 Task: Plan a time for the stakeholder feedback session.
Action: Mouse pressed left at (633, 272)
Screenshot: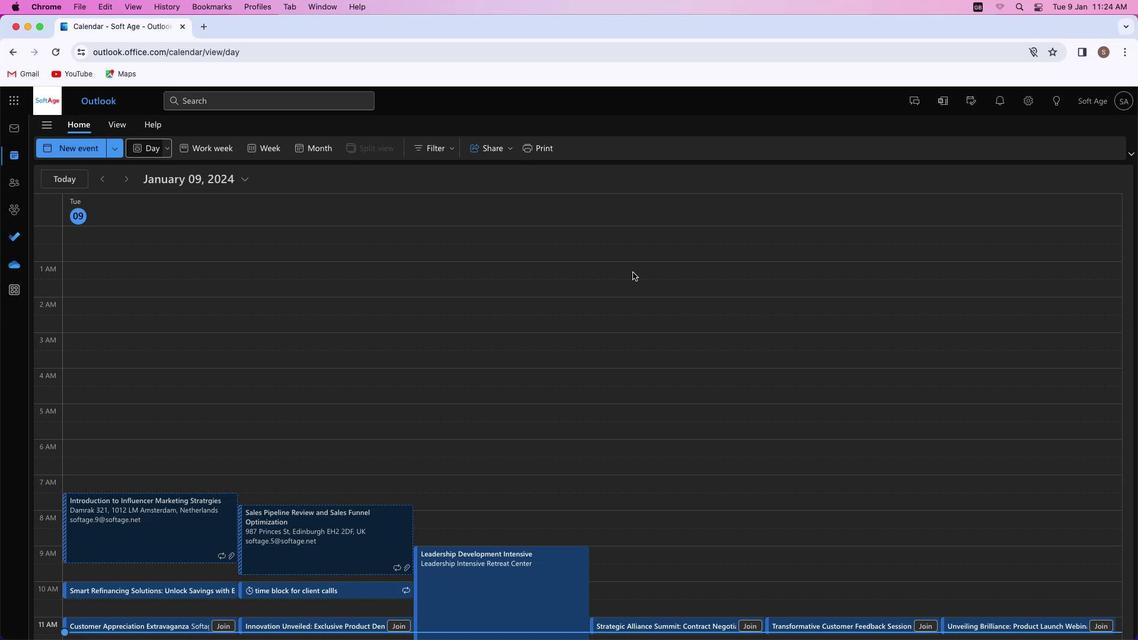 
Action: Mouse moved to (86, 151)
Screenshot: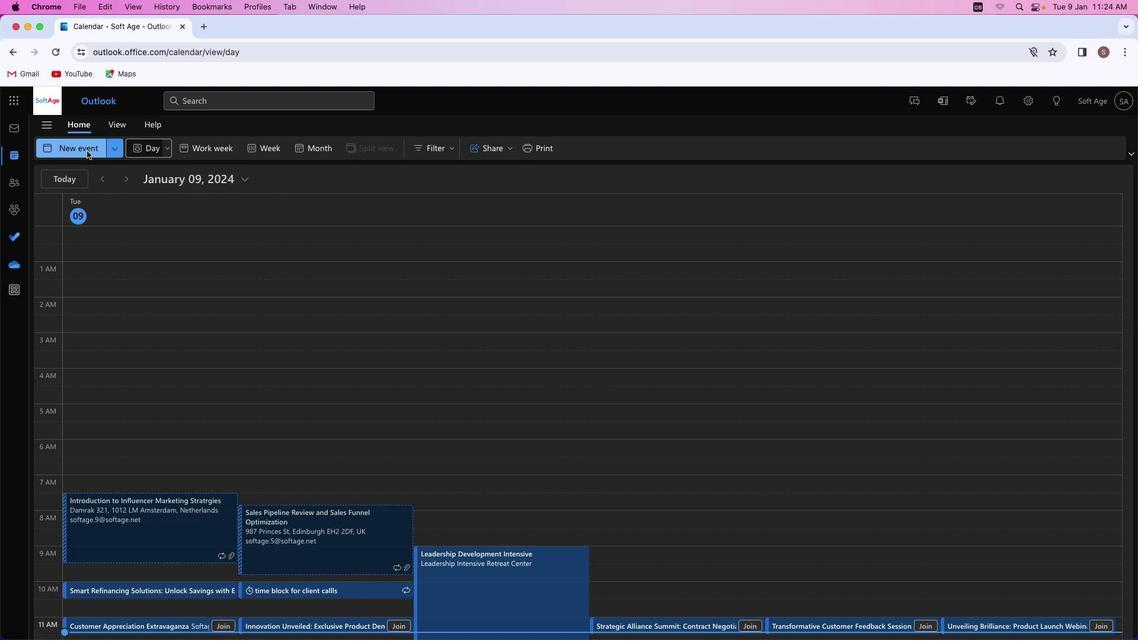 
Action: Mouse pressed left at (86, 151)
Screenshot: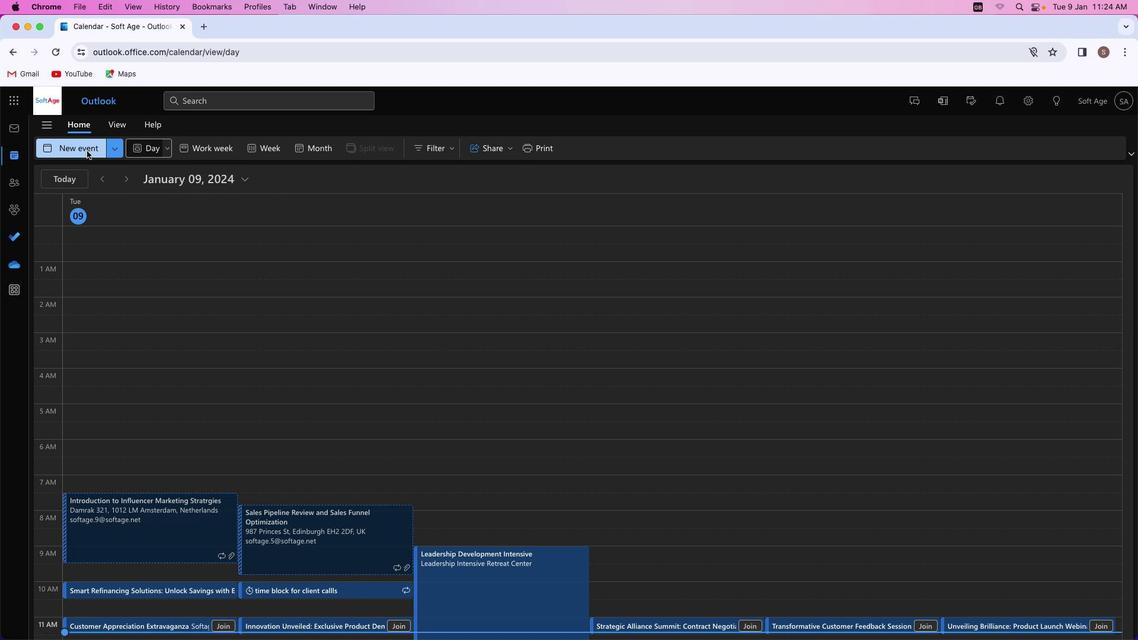 
Action: Mouse moved to (300, 228)
Screenshot: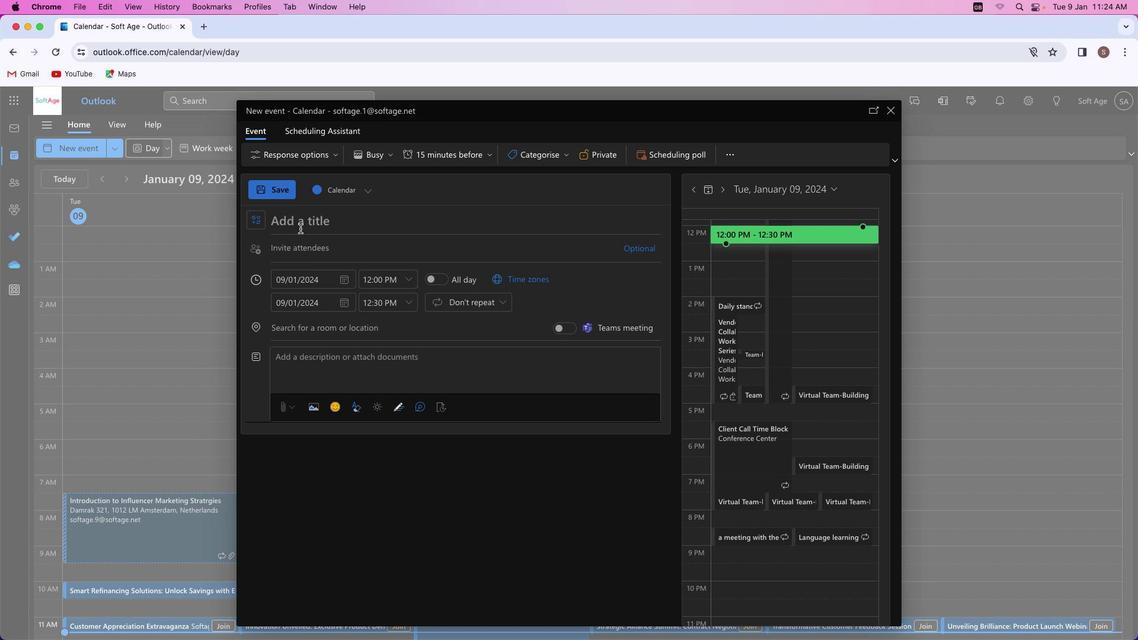 
Action: Mouse pressed left at (300, 228)
Screenshot: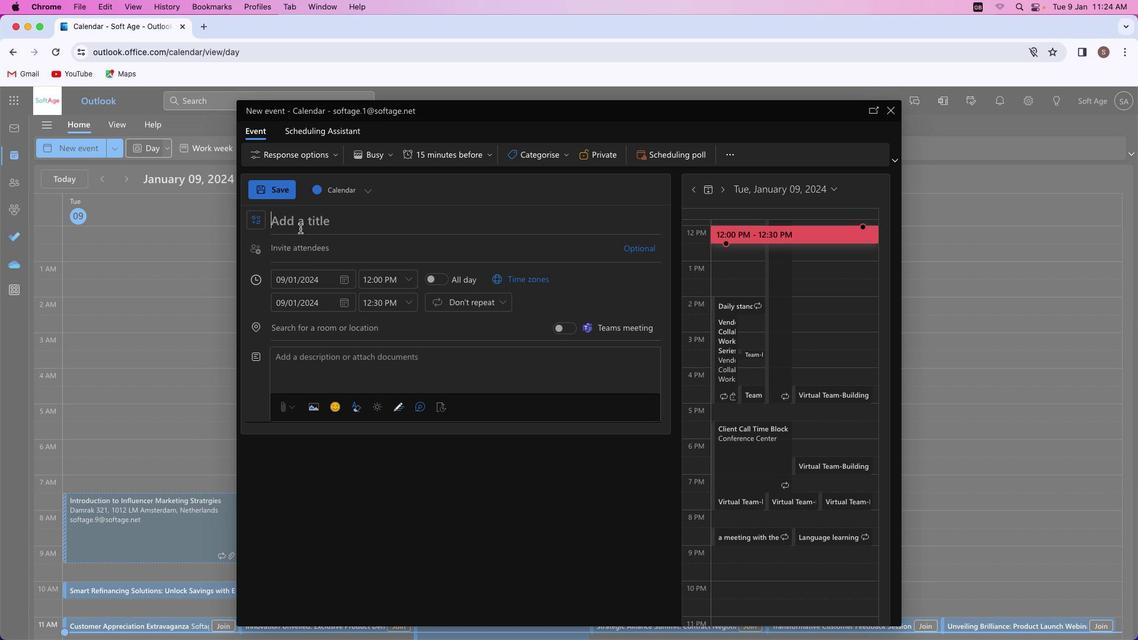 
Action: Key pressed Key.shift'S''t''a''k''e''h''o''l''d''e''r'Key.spaceKey.shift_r'I''n''s''i''g''h''t'Key.spaceKey.shift'F''o''r''u''m'
Screenshot: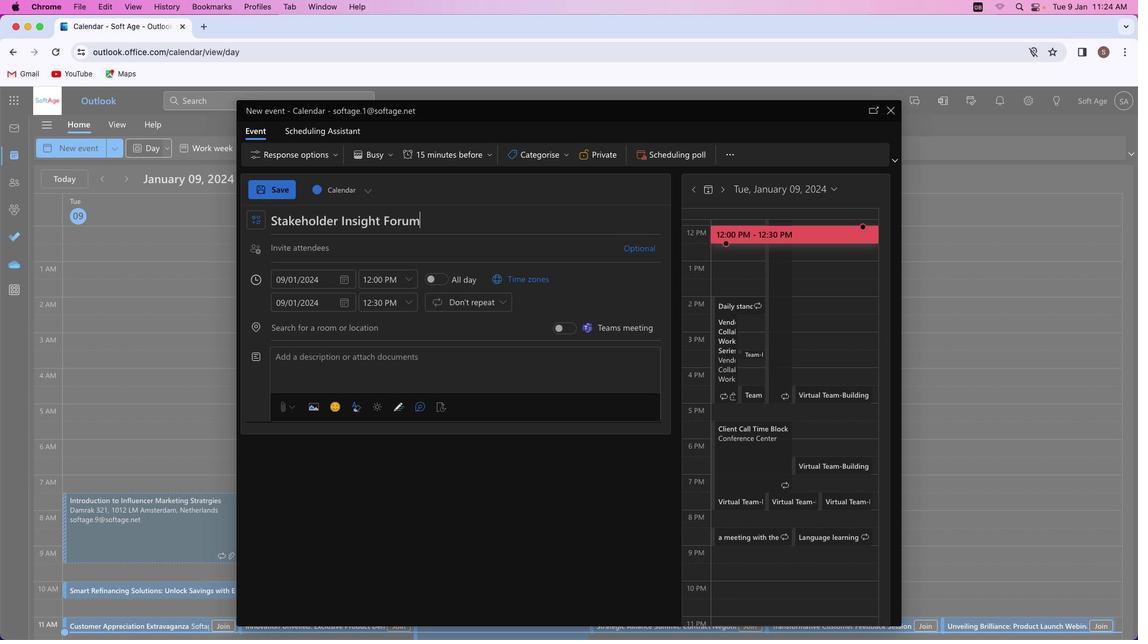
Action: Mouse moved to (327, 355)
Screenshot: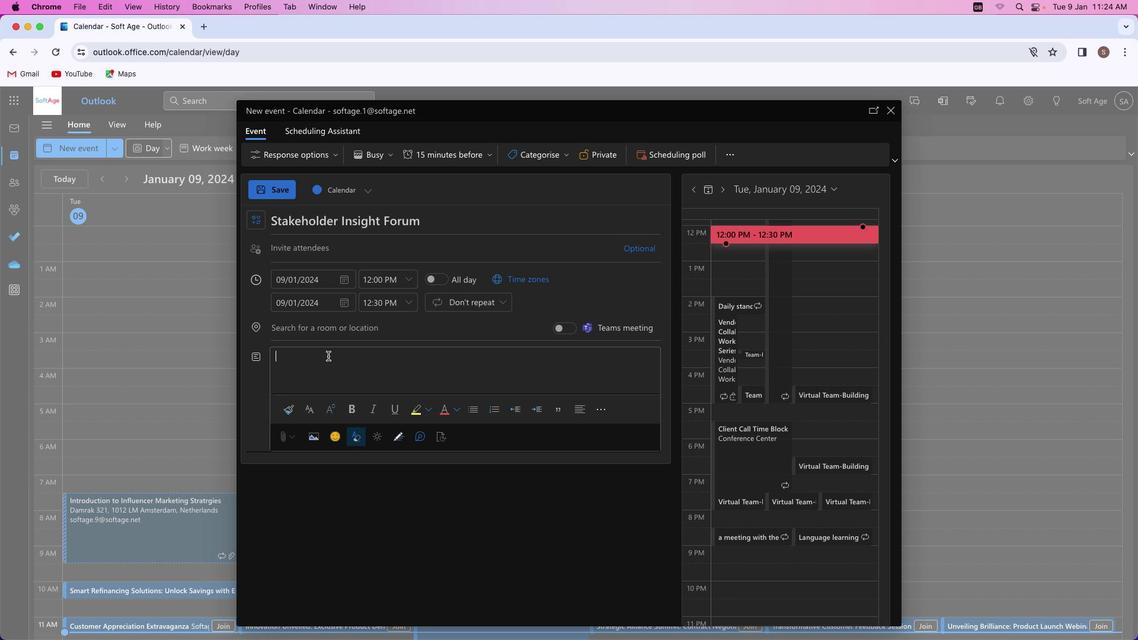 
Action: Mouse pressed left at (327, 355)
Screenshot: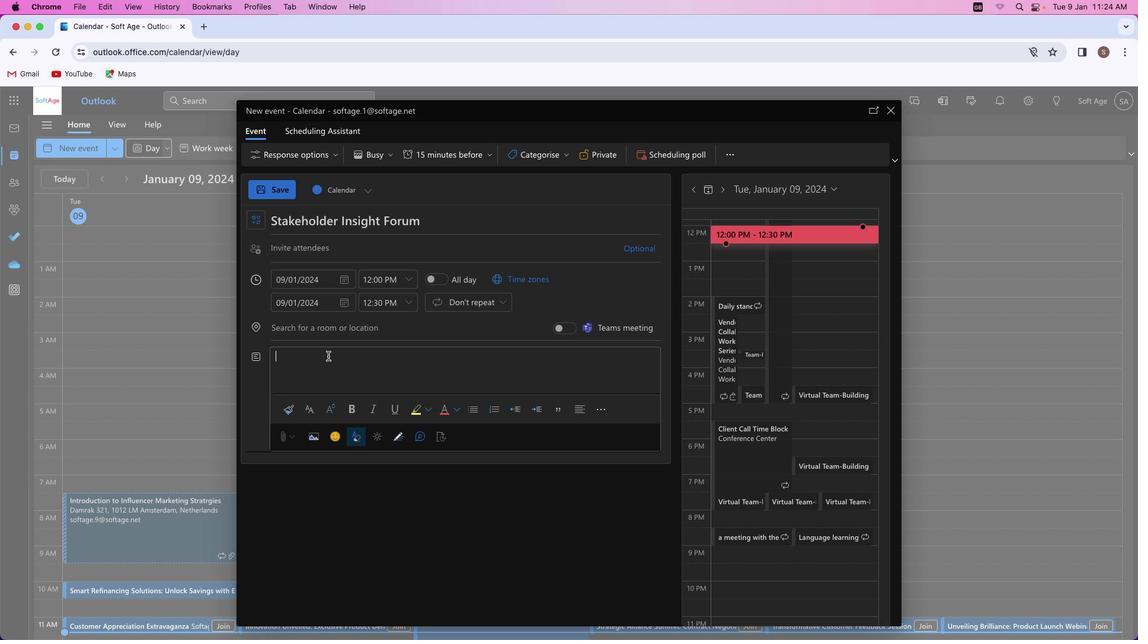 
Action: Key pressed Key.shift_r'P''a''r''t''i''c''i''p''a''t''e'Key.space'i''n'Key.space'o''u''r'Key.space's''t''a''k''e''h''o''l''d''e''r'Key.space'f''e''e''d''b''a''c''k'Key.space's''e''s''s''i''o''n'Key.space't''o'Key.space's''h''a''r''w'Key.backspace'e'Key.space'v''a''l''u''a''b''l''e'Key.space'i''n''s''i''g''h''t''s'','Key.space'a''l''i''g''n'Key.space'g''o''a''l''s'','Key.space'a''n''d'Key.space's''h''a''p''e'Key.space't''h''e'Key.space'p''a''t''h'Key.space'g'Key.backspace'f''o''r''w''a''r''d''.'Key.space'y''o''u''r'Key.space'i''n''p''u''t'Key.space'd''r''i''v''e''s'Key.space'o''u''r'Key.space's''u''c''c''e''s''s''.'
Screenshot: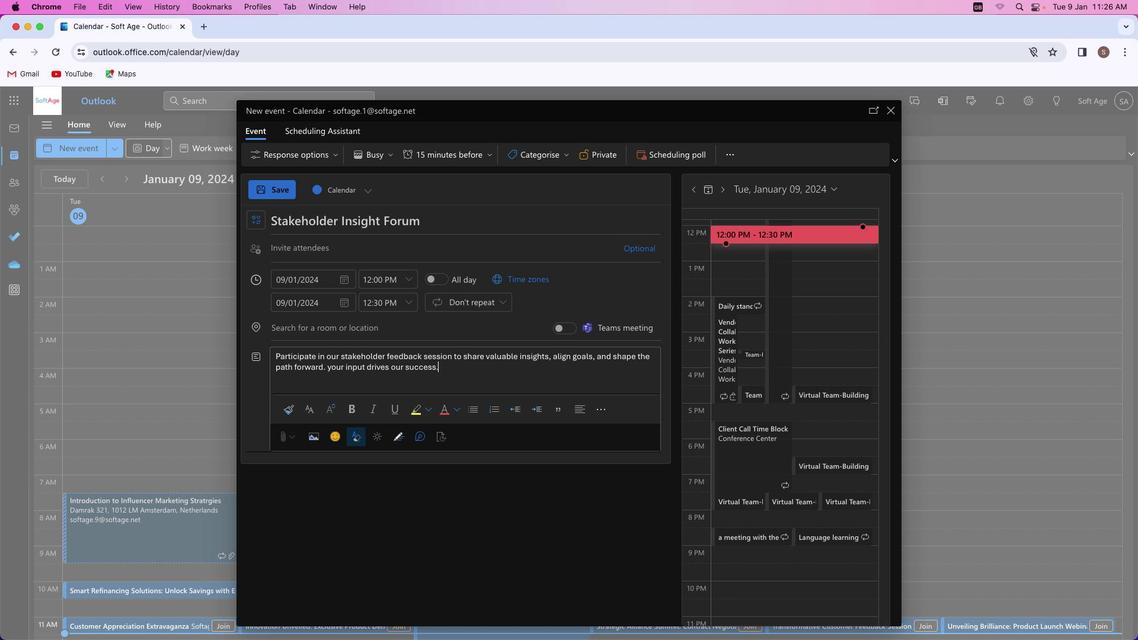 
Action: Mouse moved to (340, 356)
Screenshot: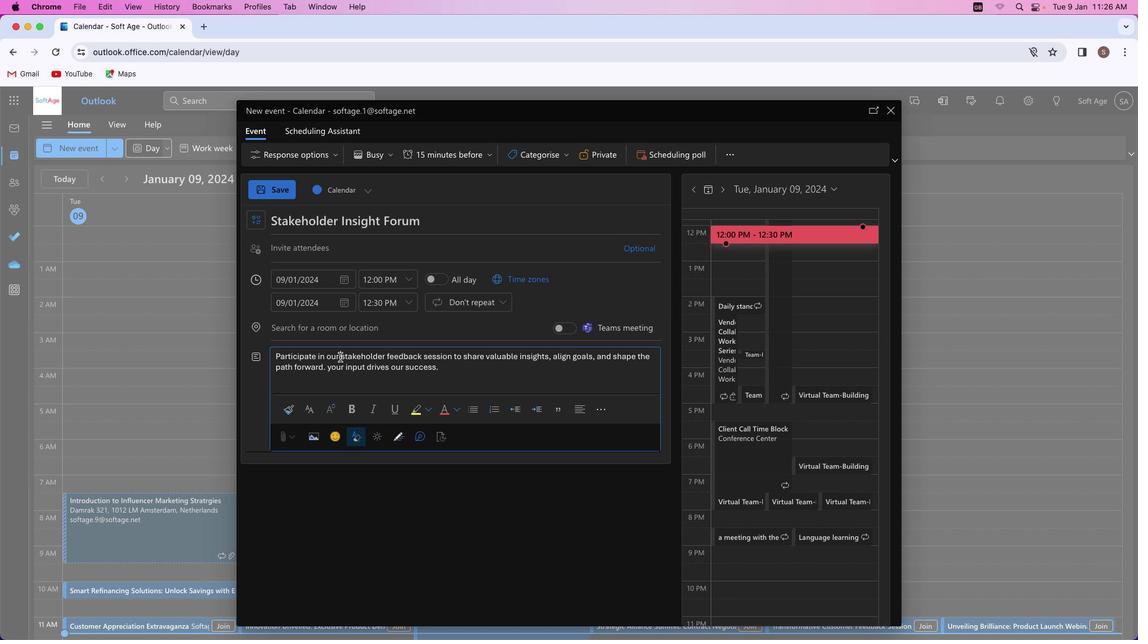 
Action: Mouse pressed left at (340, 356)
Screenshot: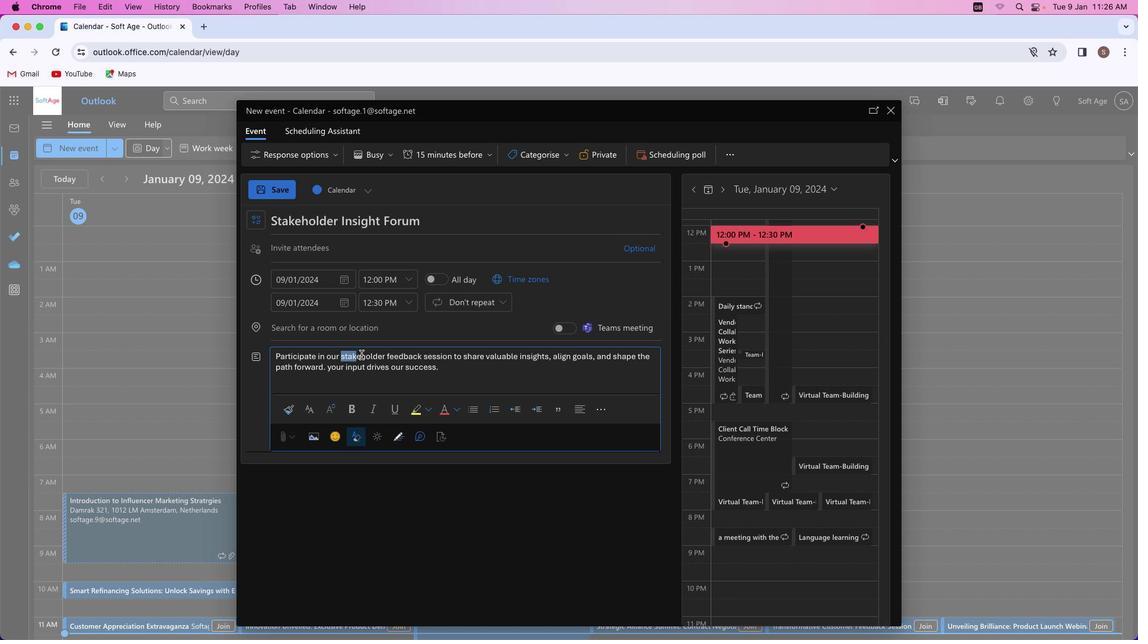 
Action: Mouse moved to (352, 406)
Screenshot: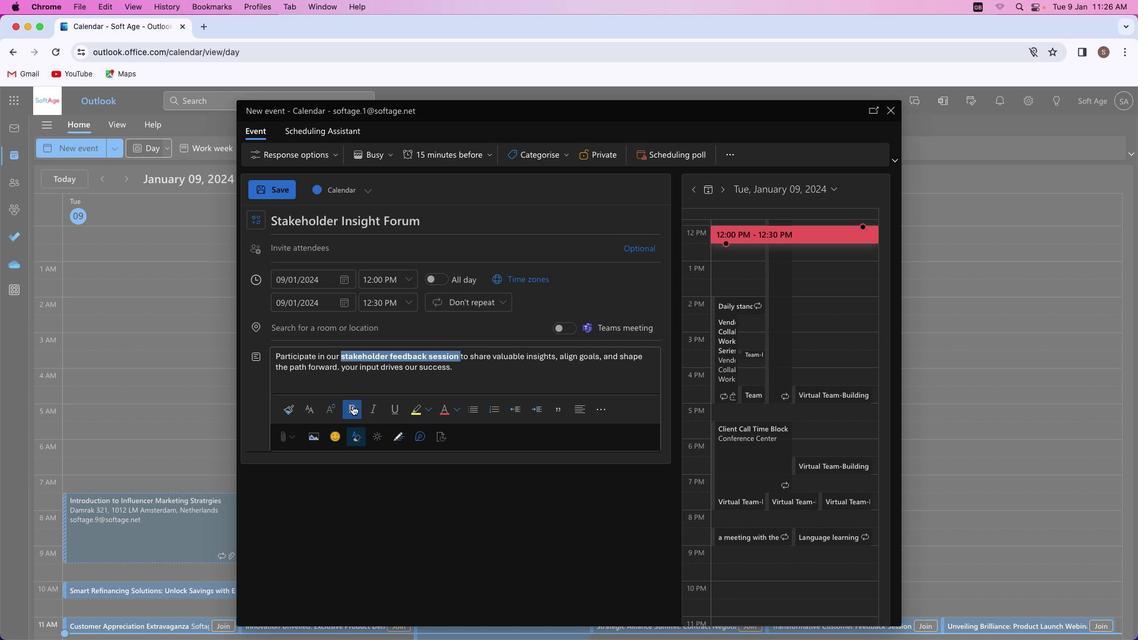 
Action: Mouse pressed left at (352, 406)
Screenshot: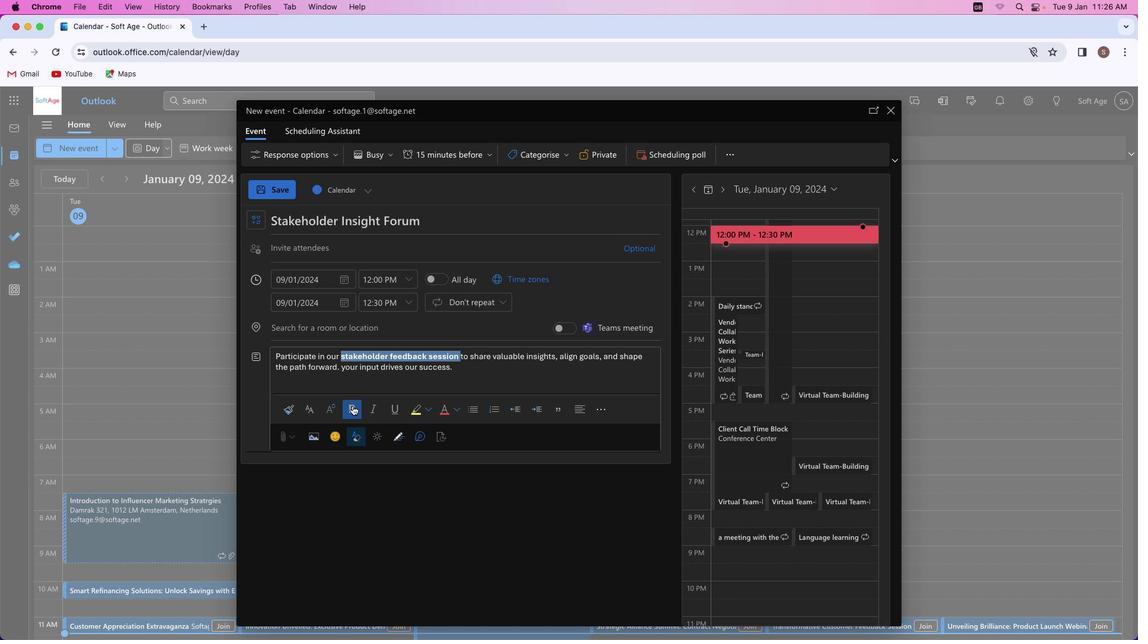
Action: Mouse moved to (373, 409)
Screenshot: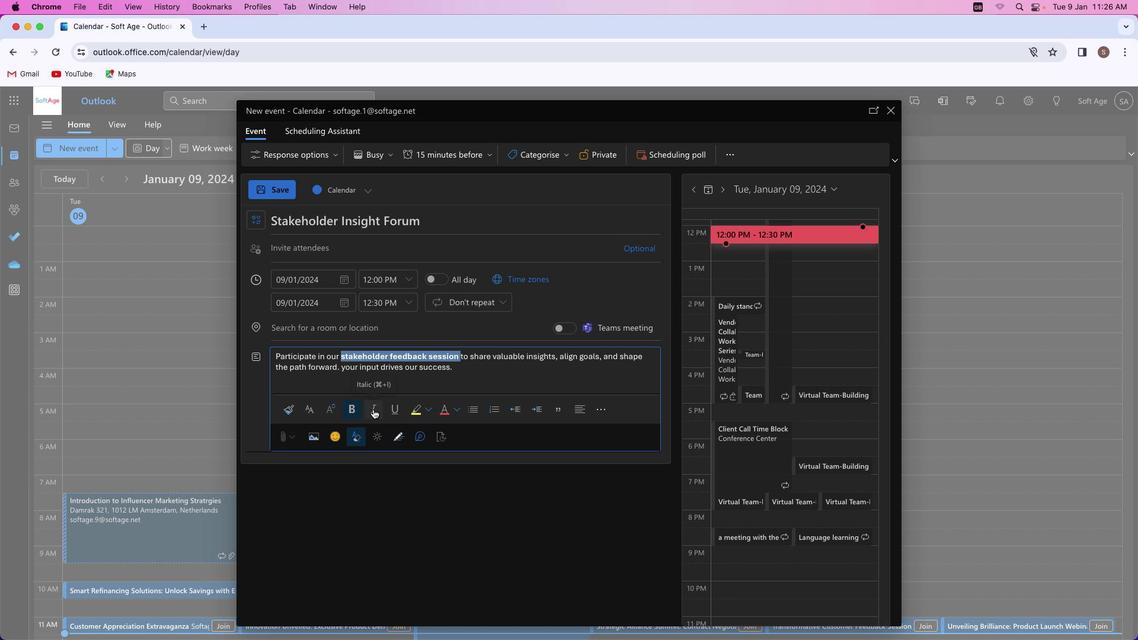 
Action: Mouse pressed left at (373, 409)
Screenshot: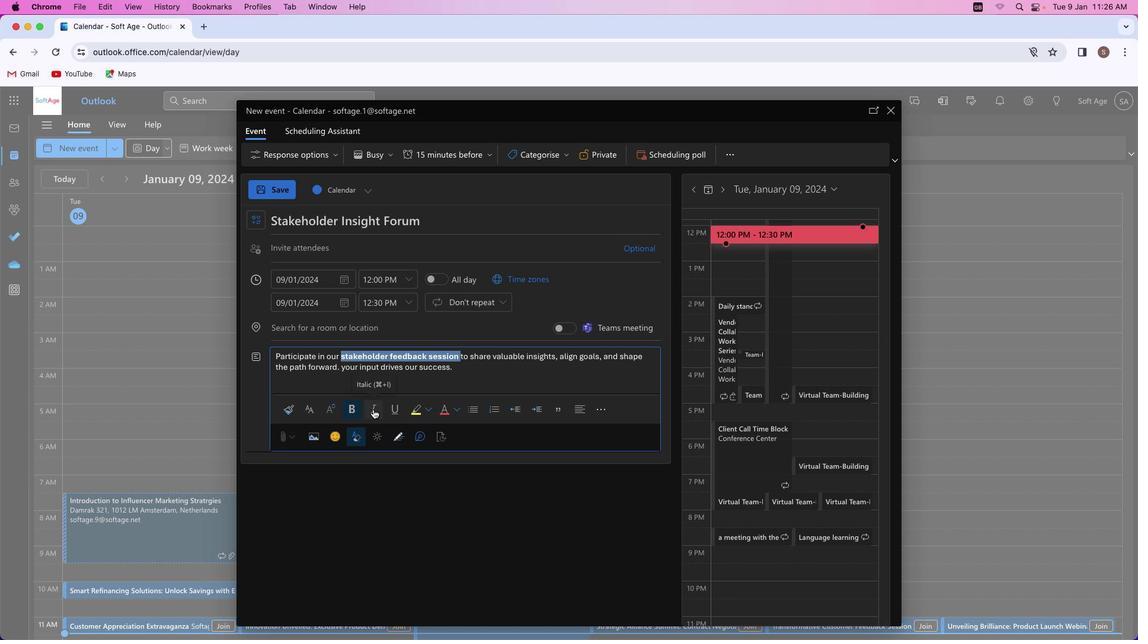 
Action: Mouse moved to (496, 385)
Screenshot: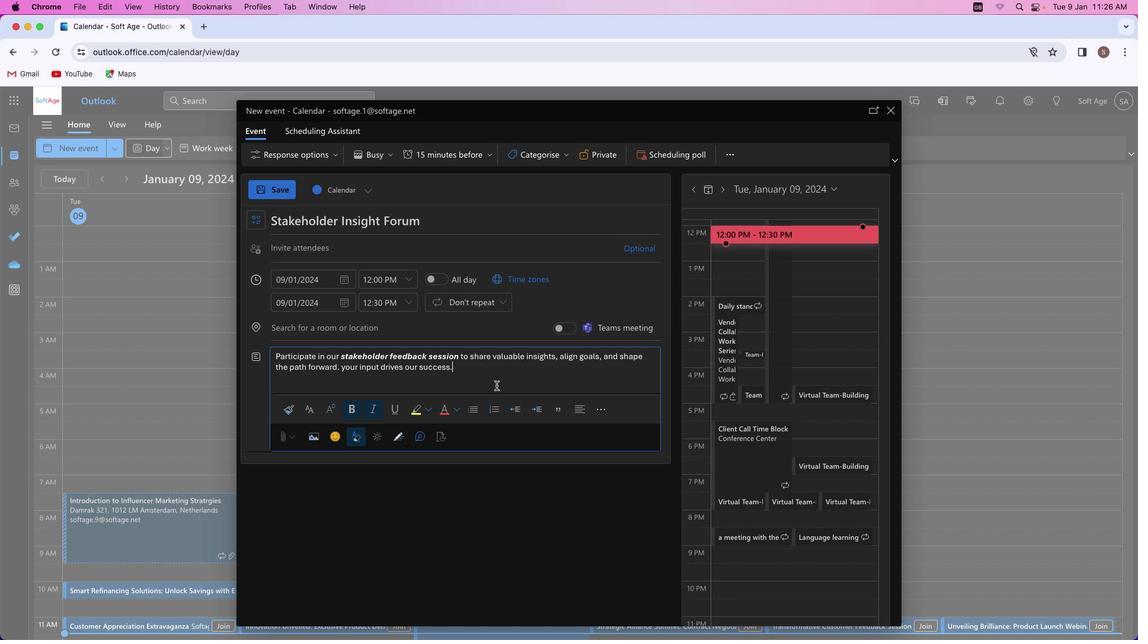 
Action: Mouse pressed left at (496, 385)
Screenshot: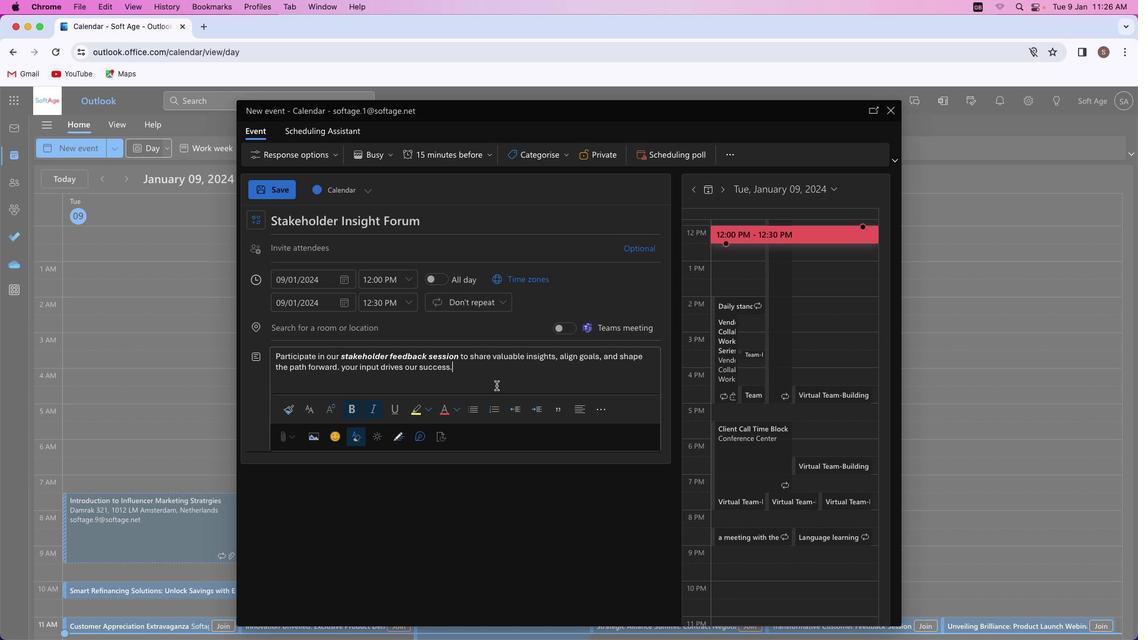 
Action: Mouse moved to (342, 369)
Screenshot: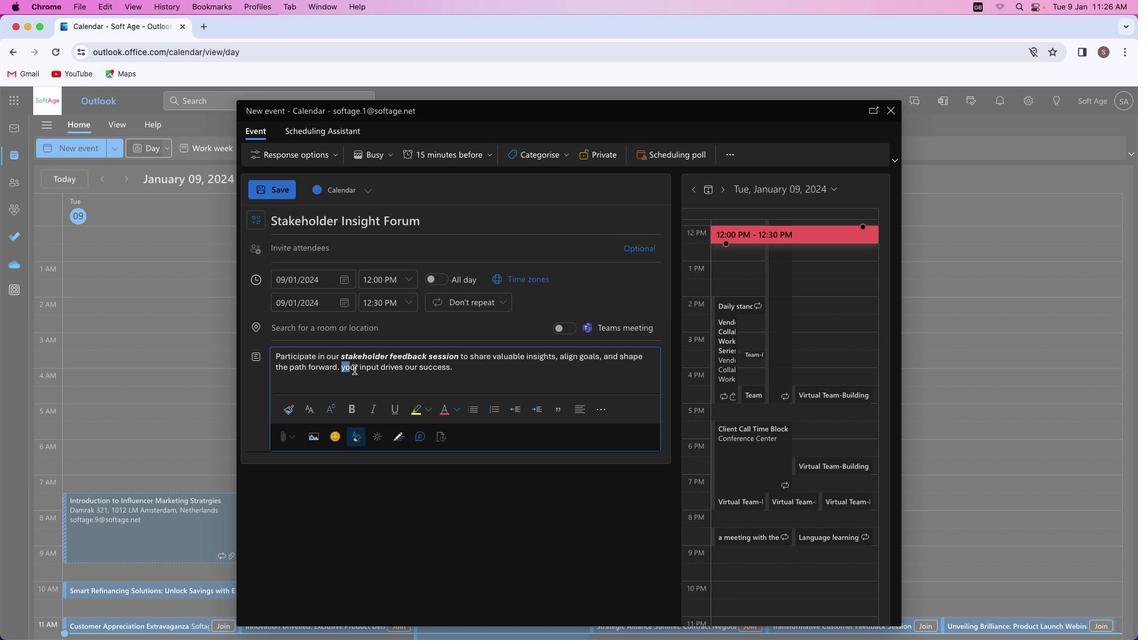 
Action: Mouse pressed left at (342, 369)
Screenshot: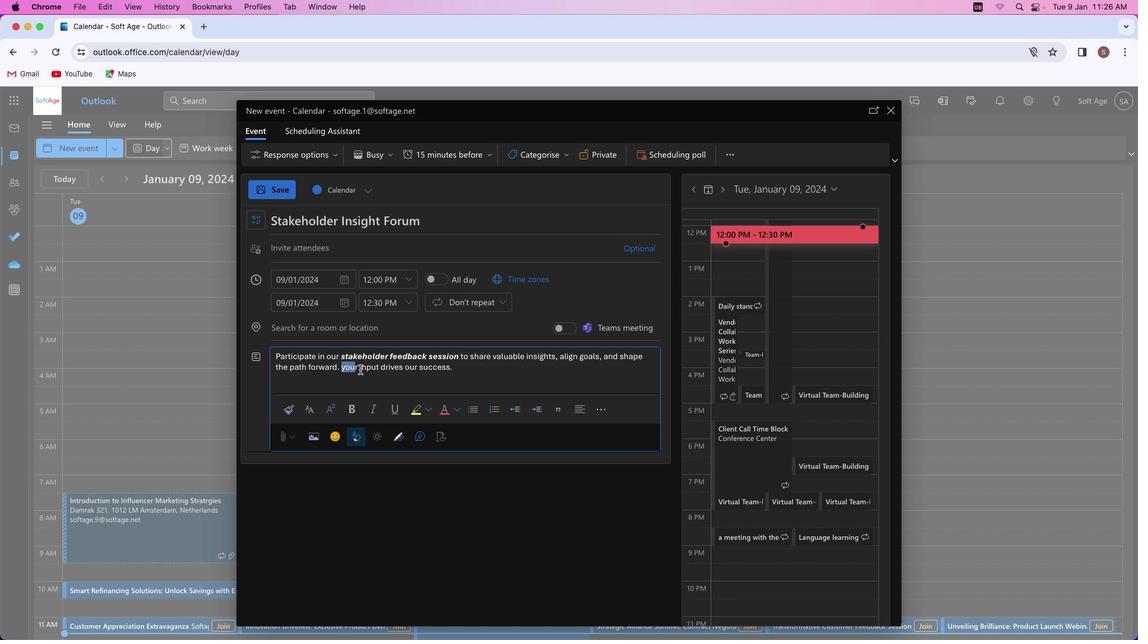 
Action: Mouse moved to (354, 414)
Screenshot: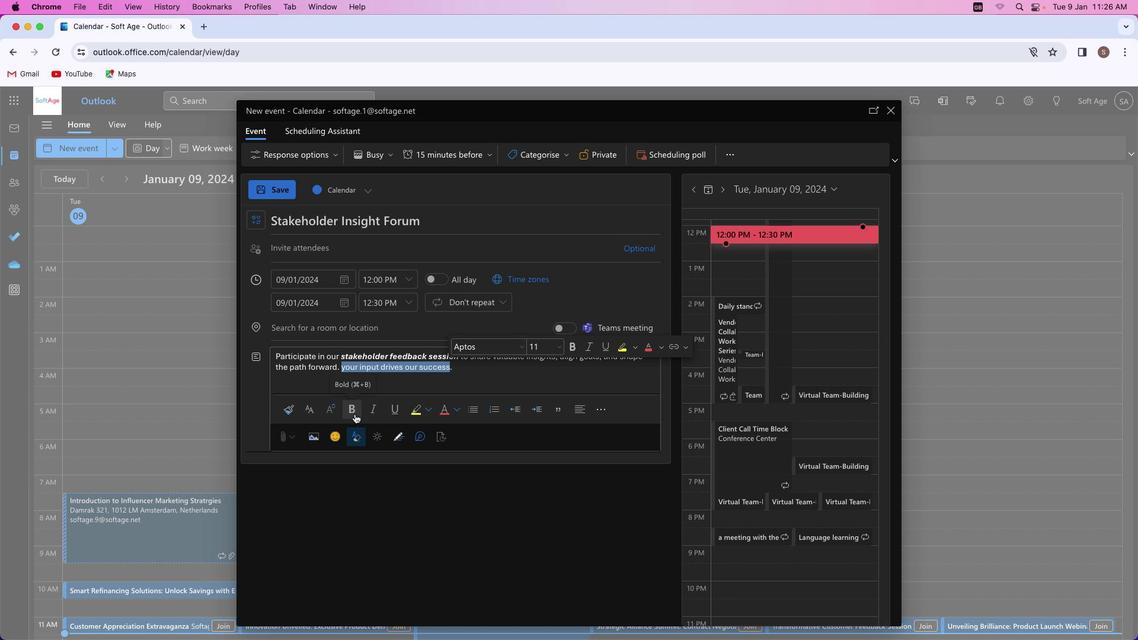 
Action: Mouse pressed left at (354, 414)
Screenshot: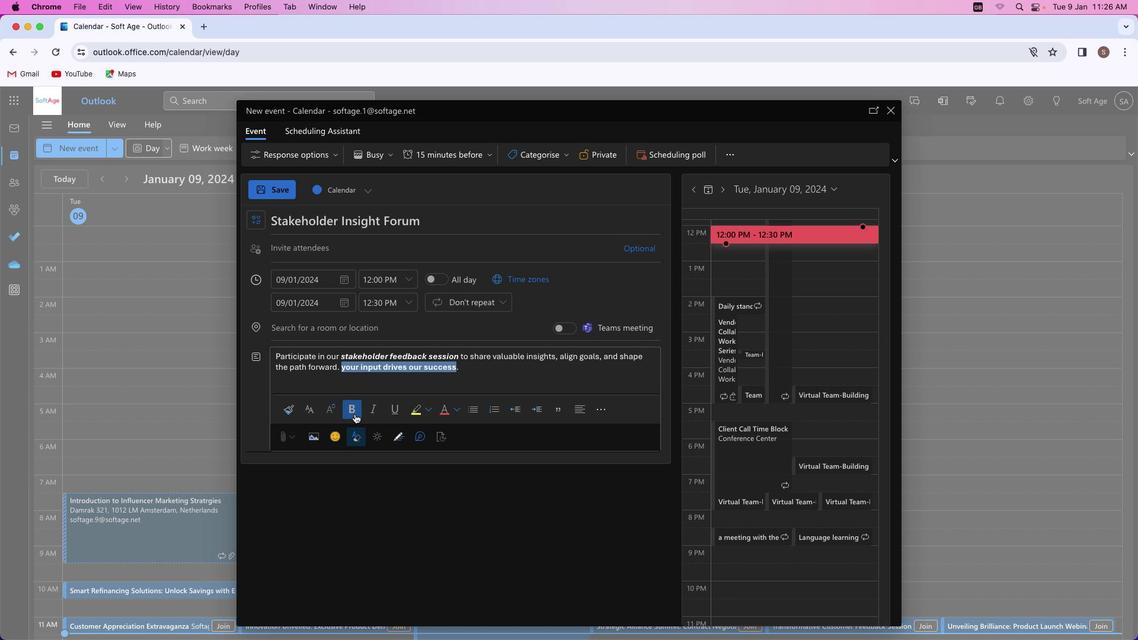 
Action: Mouse moved to (528, 384)
Screenshot: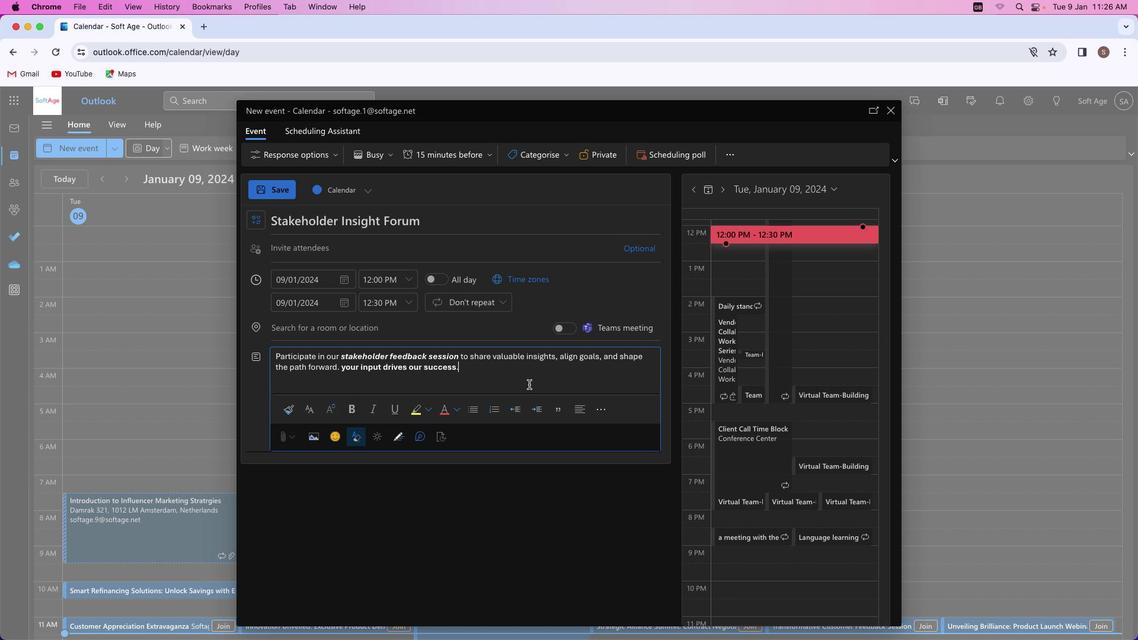 
Action: Mouse pressed left at (528, 384)
Screenshot: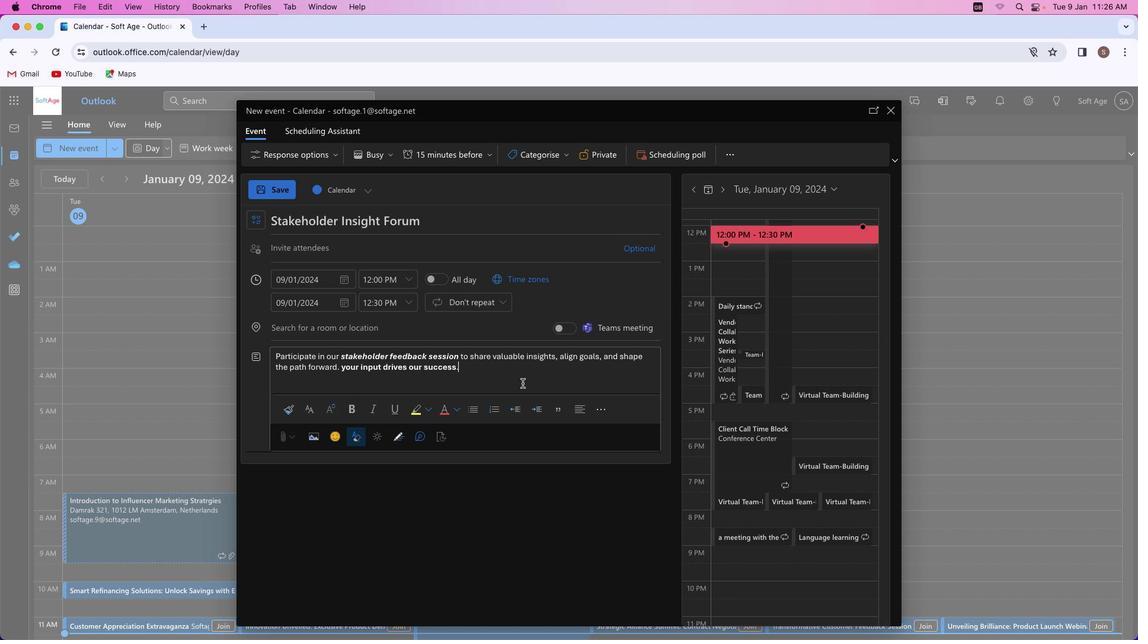 
Action: Mouse moved to (313, 329)
Screenshot: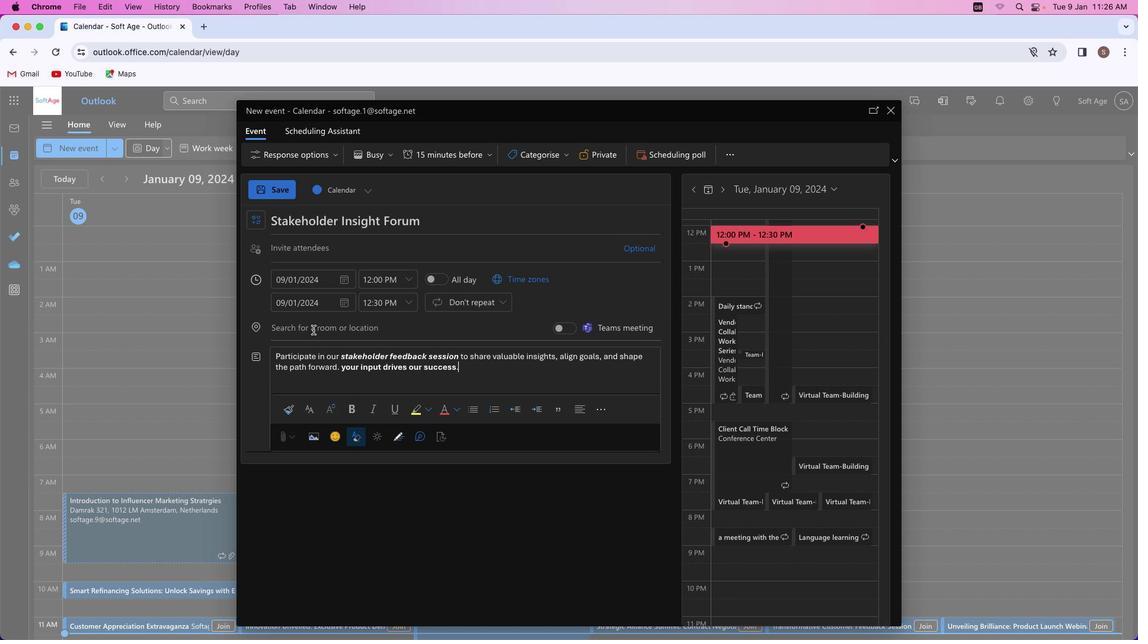 
Action: Mouse pressed left at (313, 329)
Screenshot: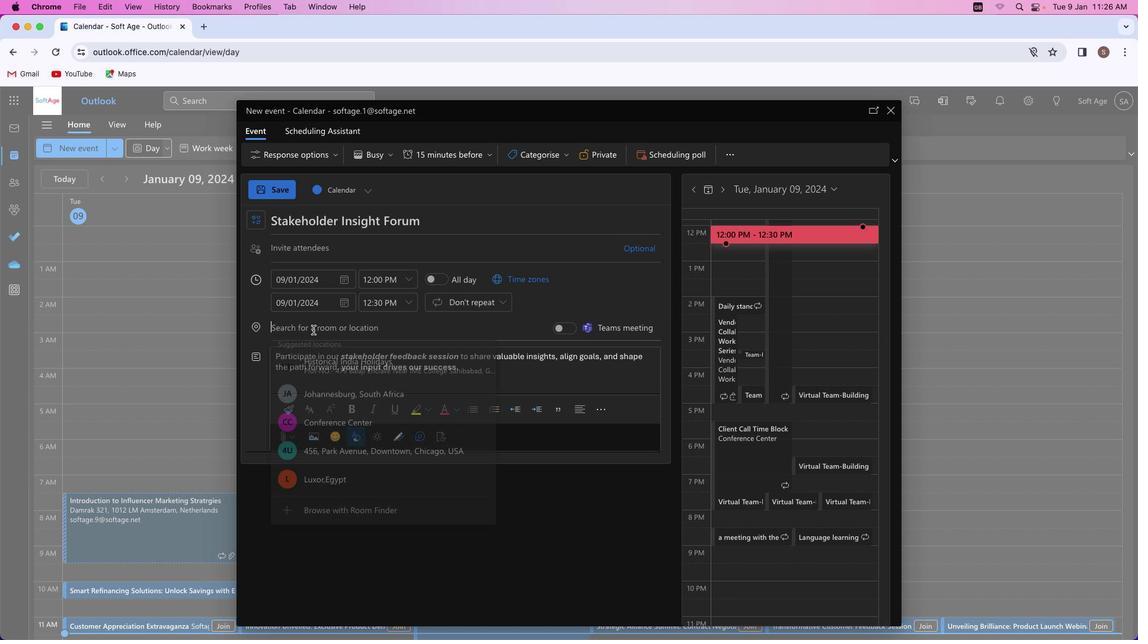 
Action: Key pressed Key.shift'F''e''e''d''b''a''c''k'Key.backspaceKey.backspaceKey.backspaceKey.backspaceKey.backspaceKey.backspaceKey.backspaceKey.backspaceKey.backspaceKey.backspaceKey.shift'R''e''v''i'
Screenshot: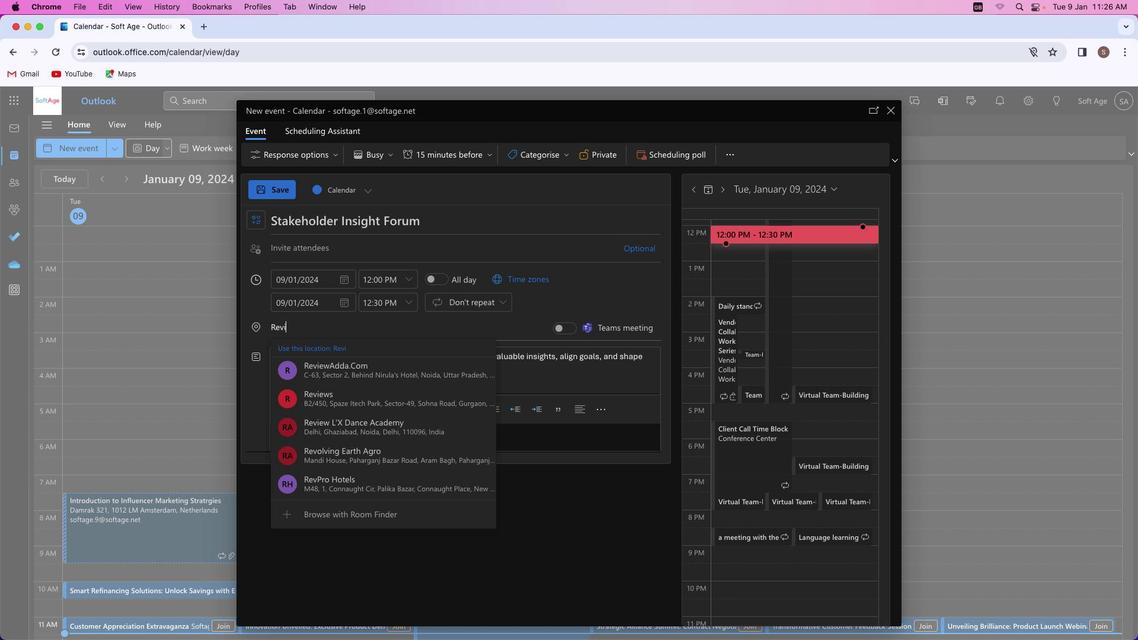 
Action: Mouse moved to (320, 340)
Screenshot: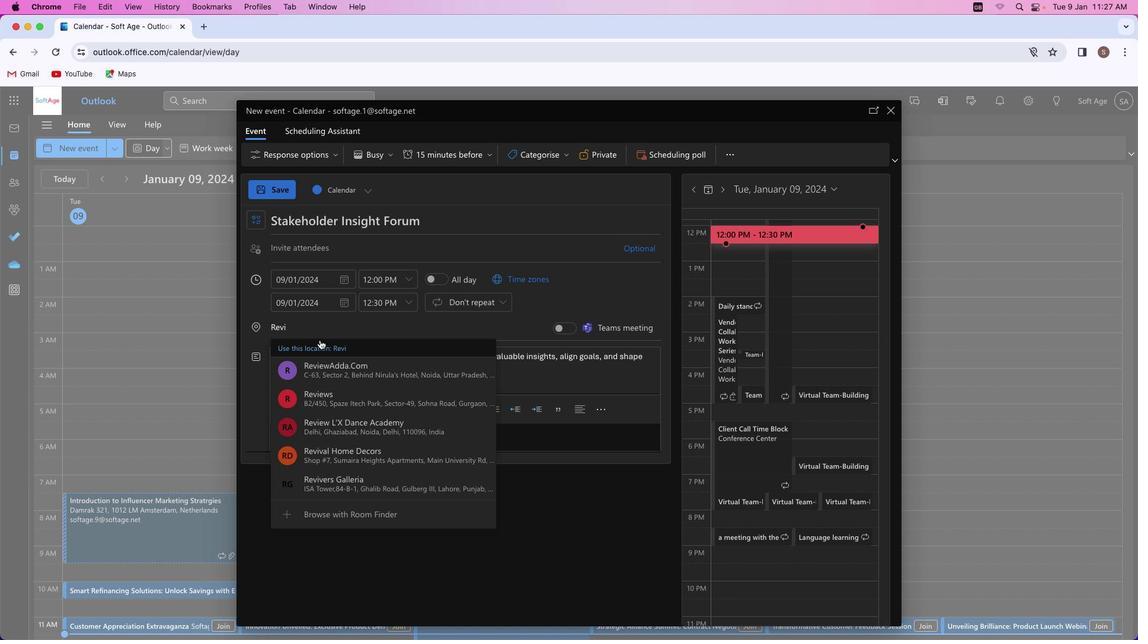
Action: Key pressed 'e''w'
Screenshot: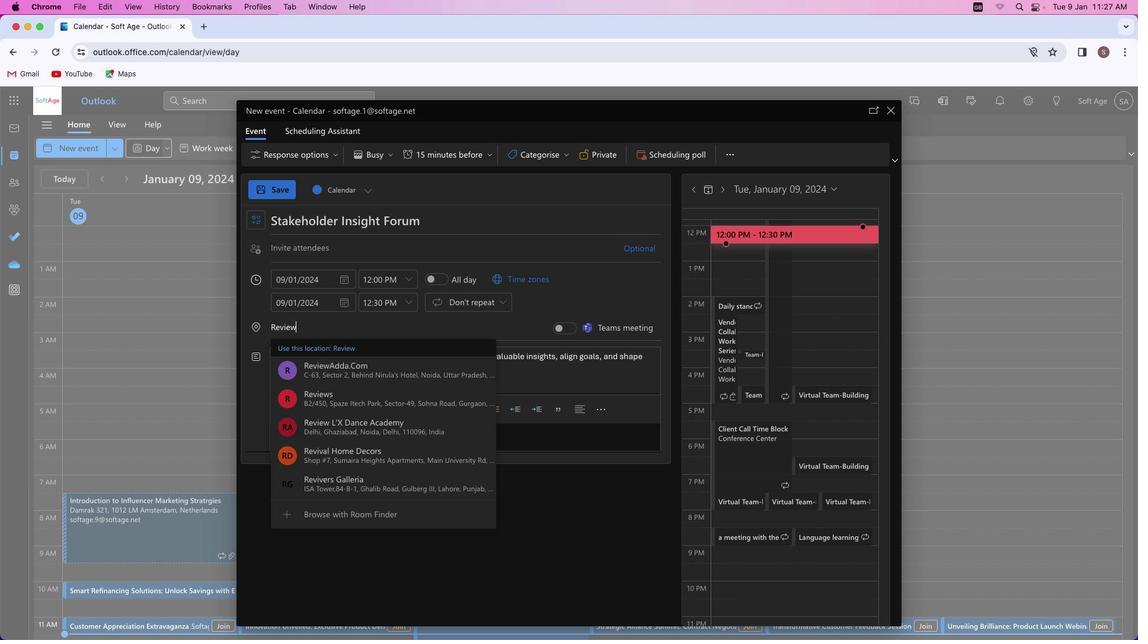 
Action: Mouse moved to (332, 373)
Screenshot: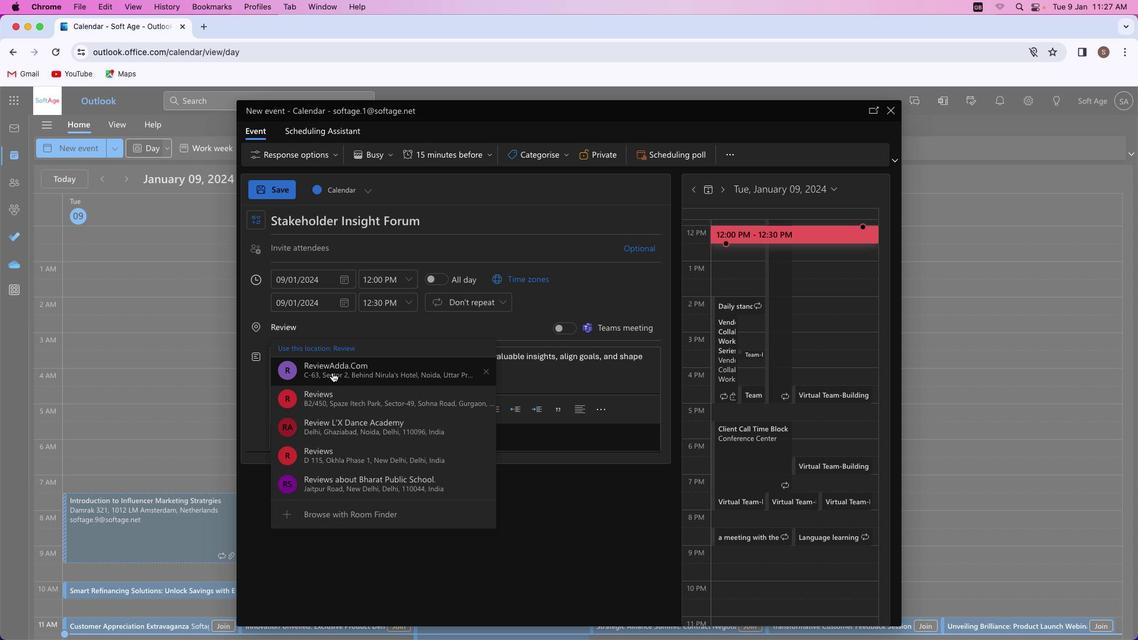
Action: Mouse pressed left at (332, 373)
Screenshot: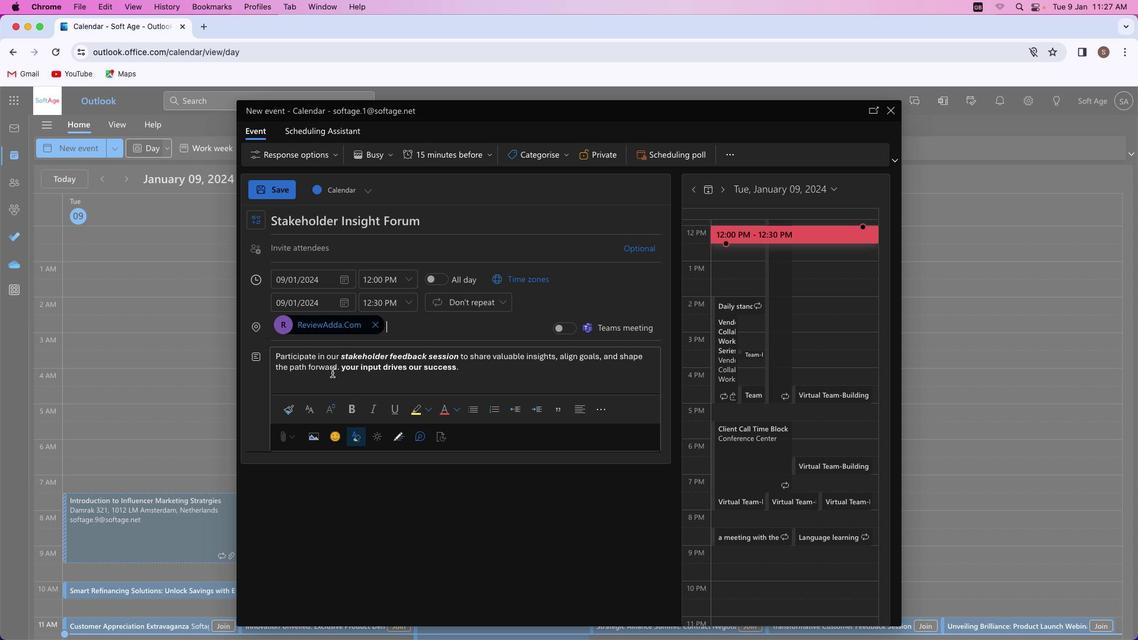 
Action: Mouse moved to (315, 253)
Screenshot: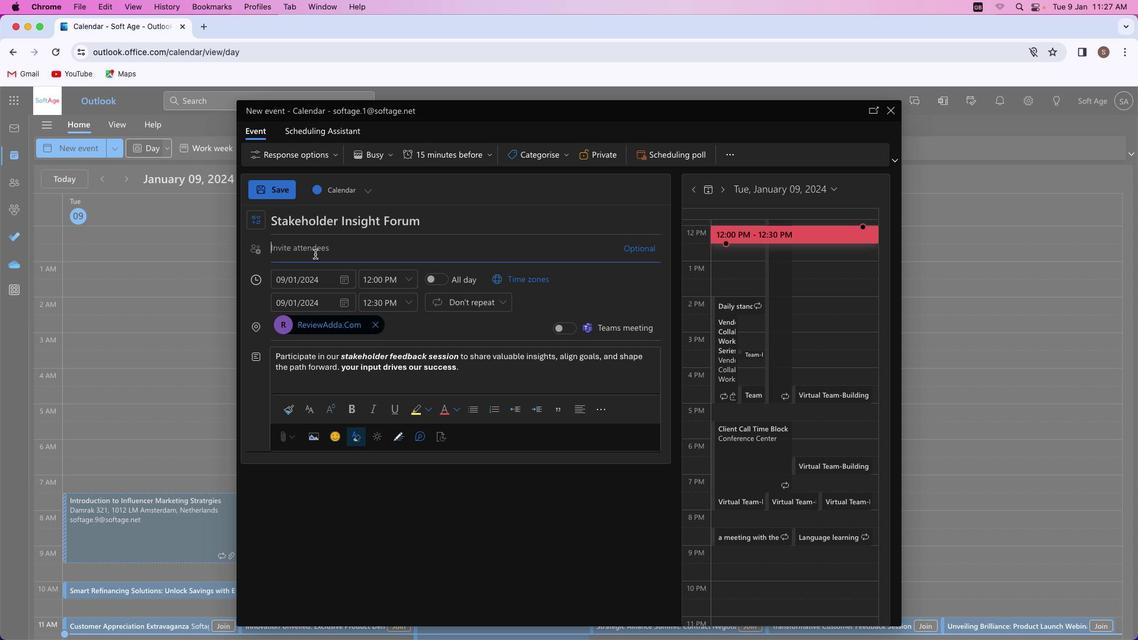
Action: Mouse pressed left at (315, 253)
Screenshot: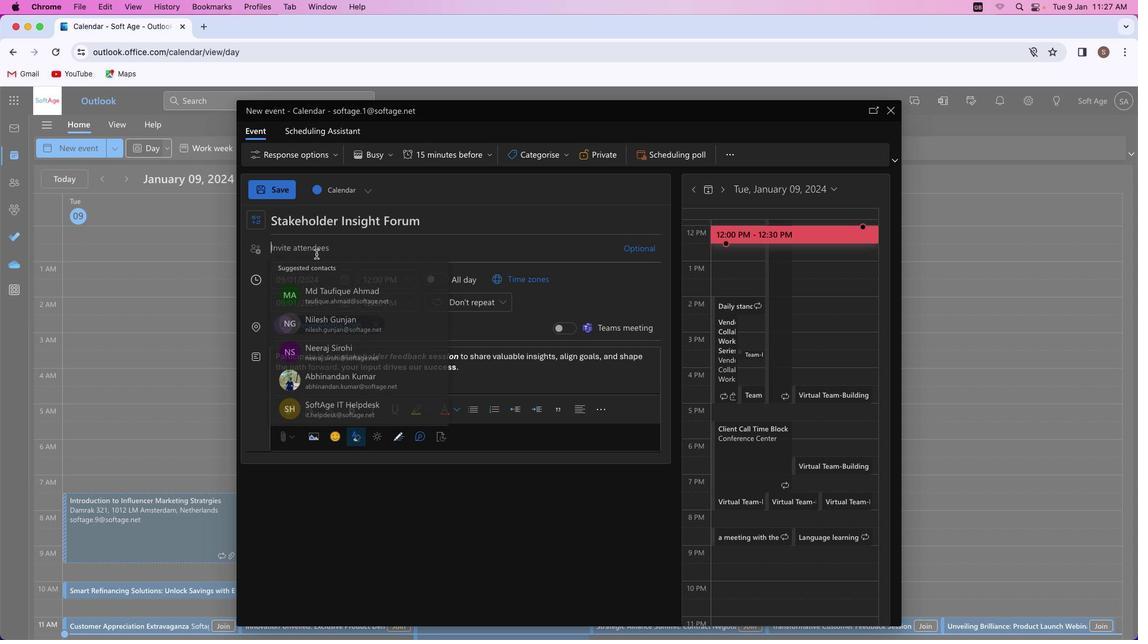 
Action: Mouse moved to (316, 253)
Screenshot: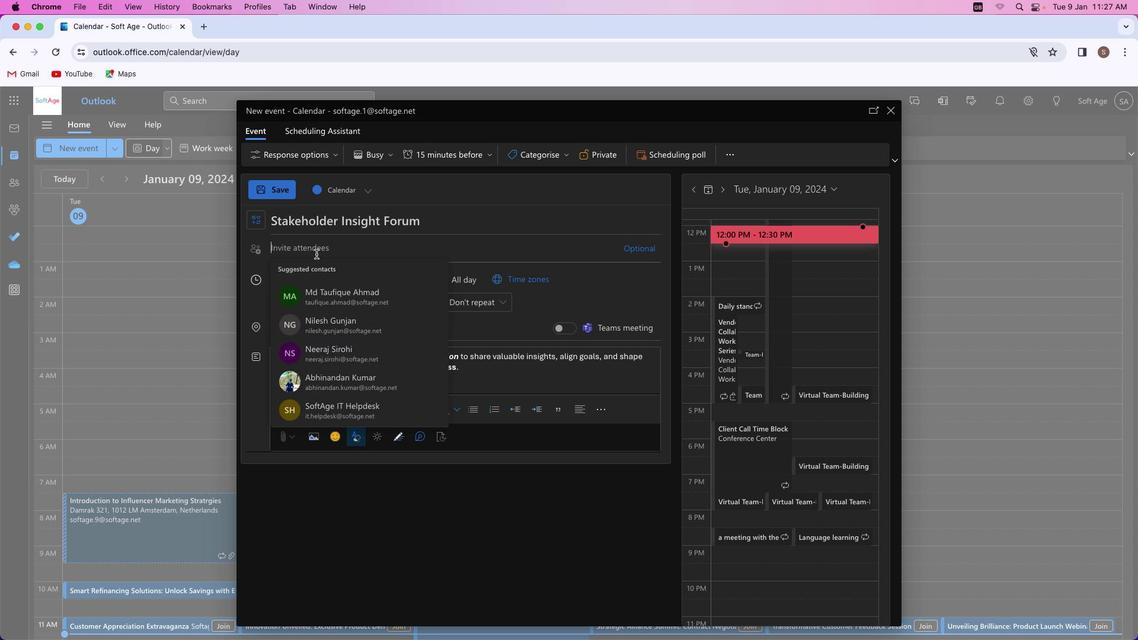 
Action: Key pressed Key.shift'A''k''a''s''h''r''a''j''p''u''t'Key.shift'@''o''u''t''l''o''o''k''.''c''o''m'
Screenshot: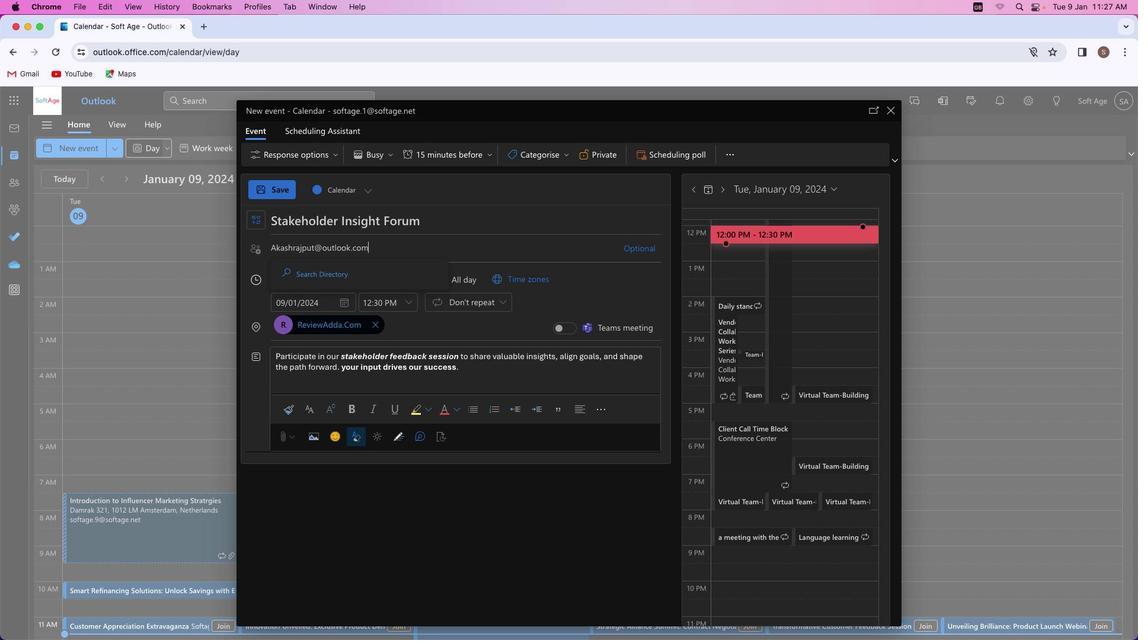 
Action: Mouse moved to (361, 276)
Screenshot: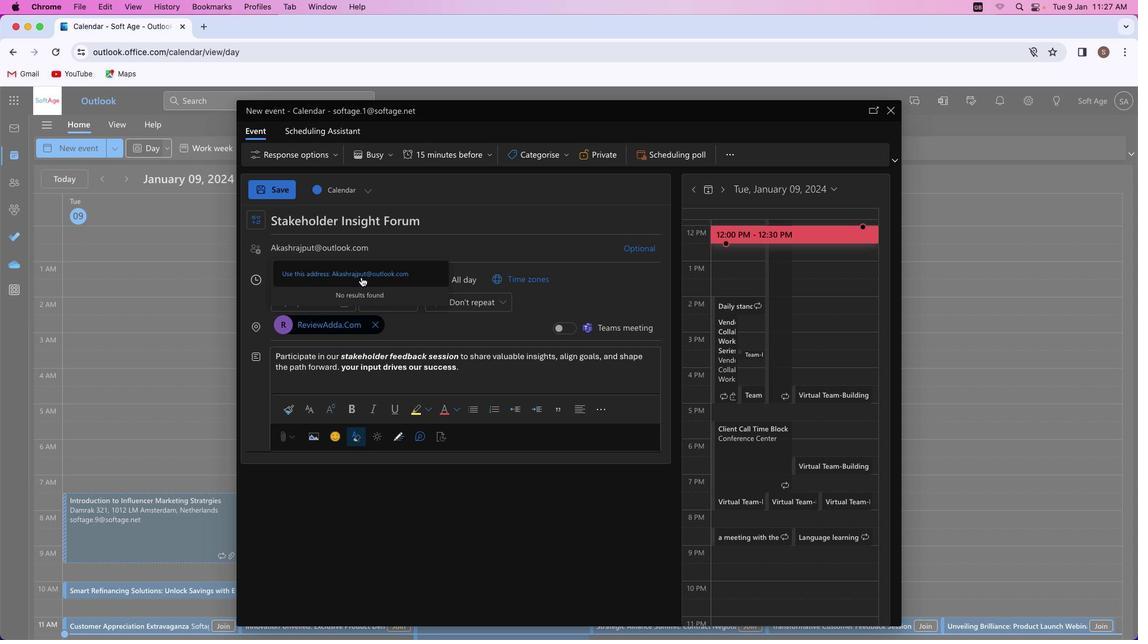 
Action: Mouse pressed left at (361, 276)
Screenshot: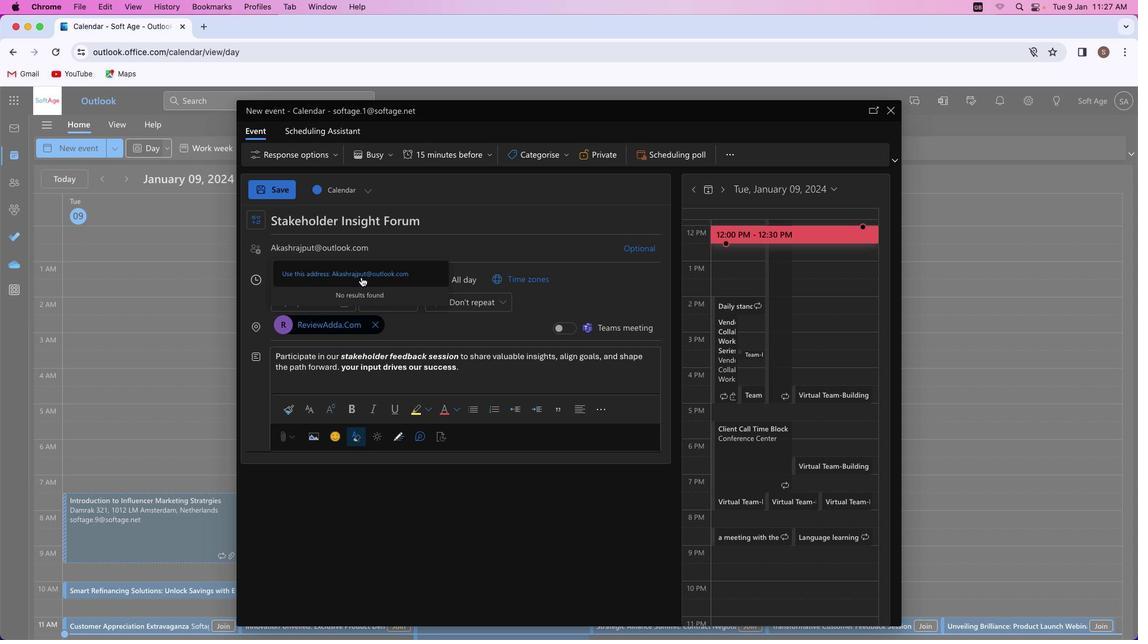 
Action: Mouse moved to (638, 273)
Screenshot: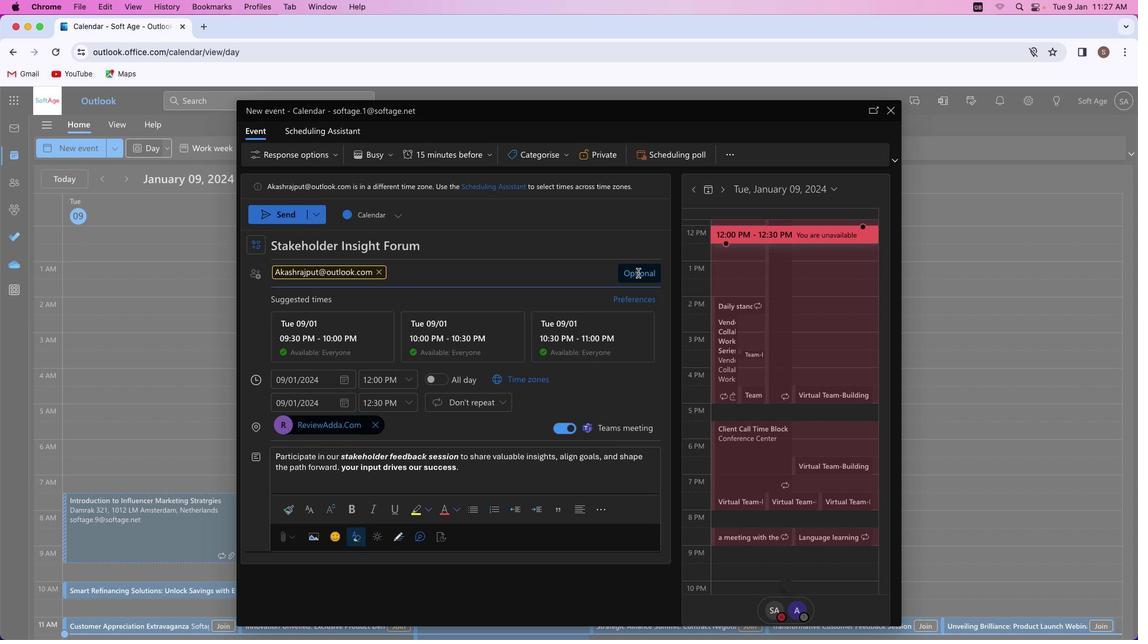
Action: Mouse pressed left at (638, 273)
Screenshot: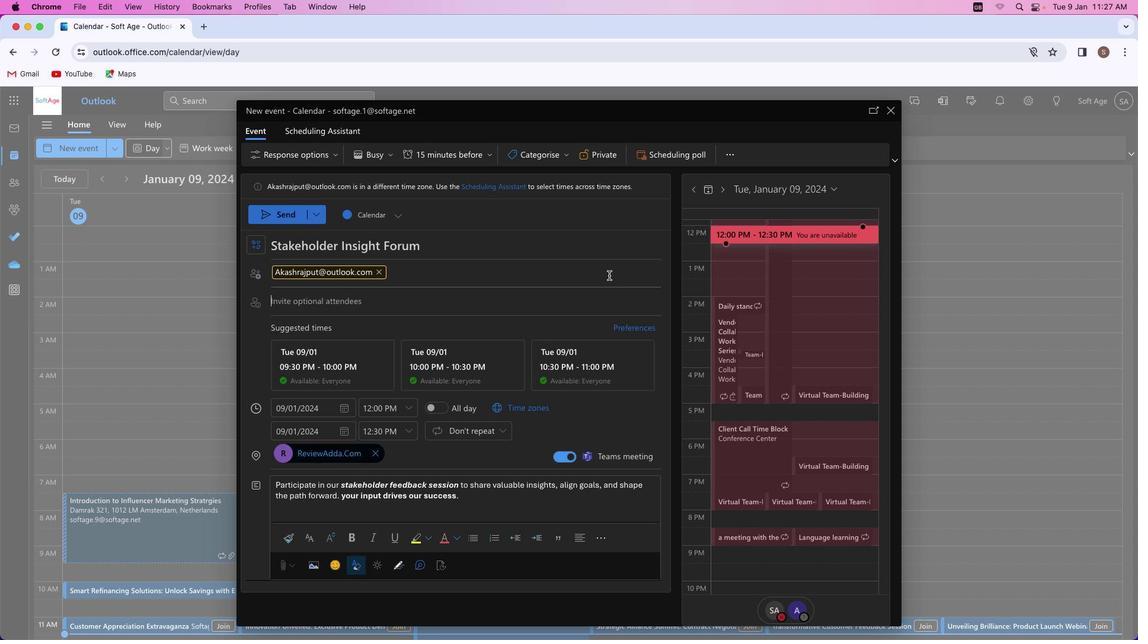 
Action: Mouse moved to (354, 309)
Screenshot: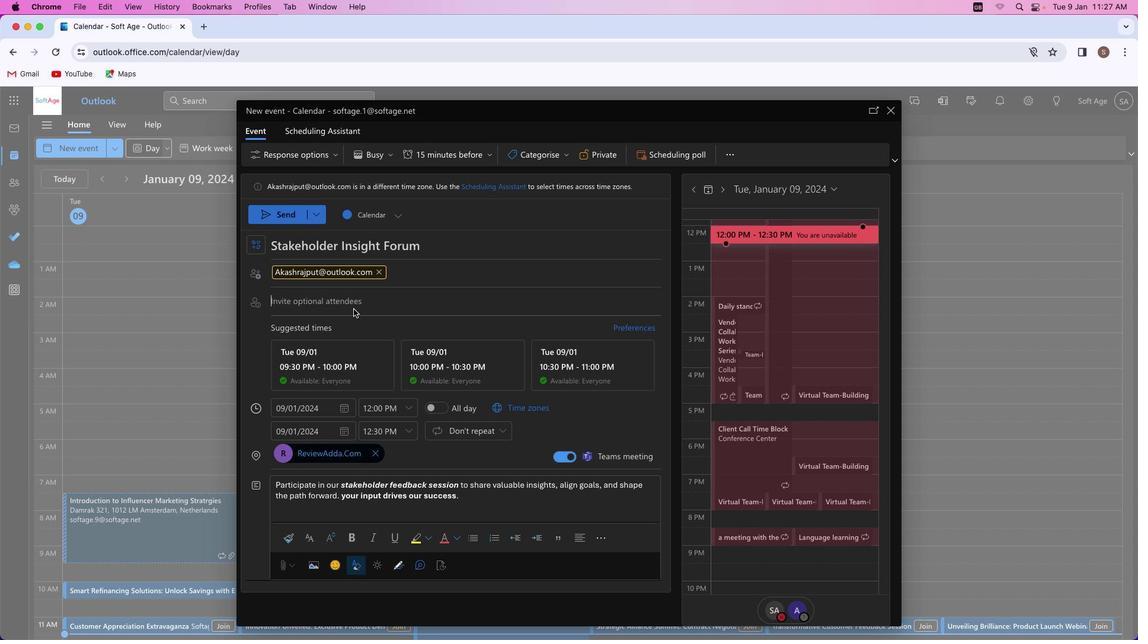
Action: Key pressed 's''h''i''v''a''m''y''a''d''a''v''s''m''4''1'Key.shift'@''o''u''t''l''o''o''k''.''c''o''m'
Screenshot: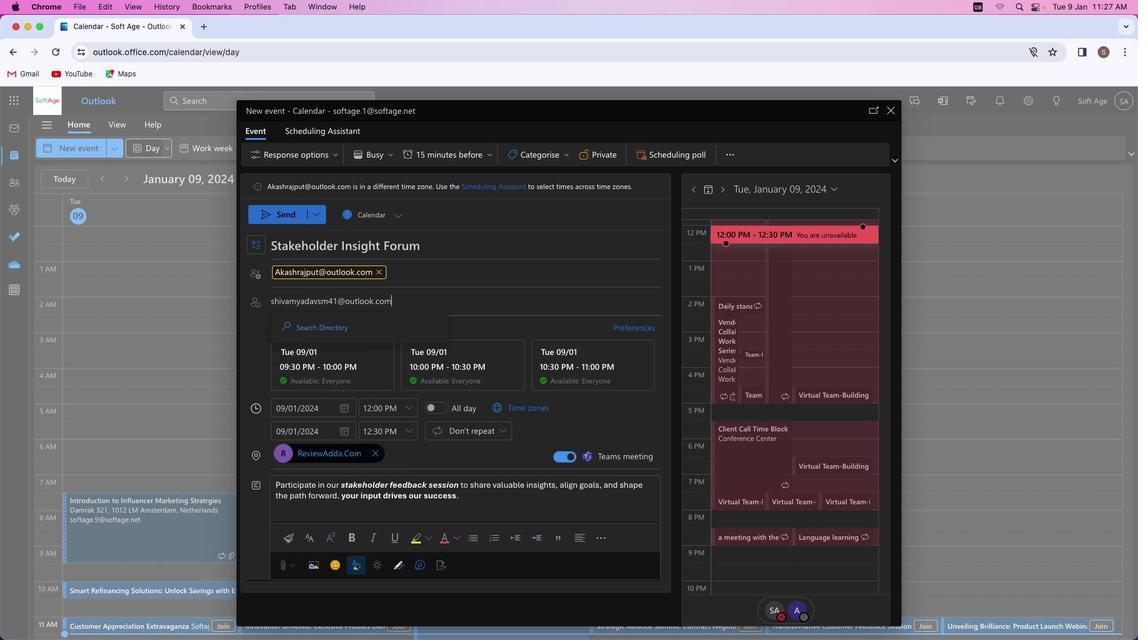 
Action: Mouse moved to (387, 324)
Screenshot: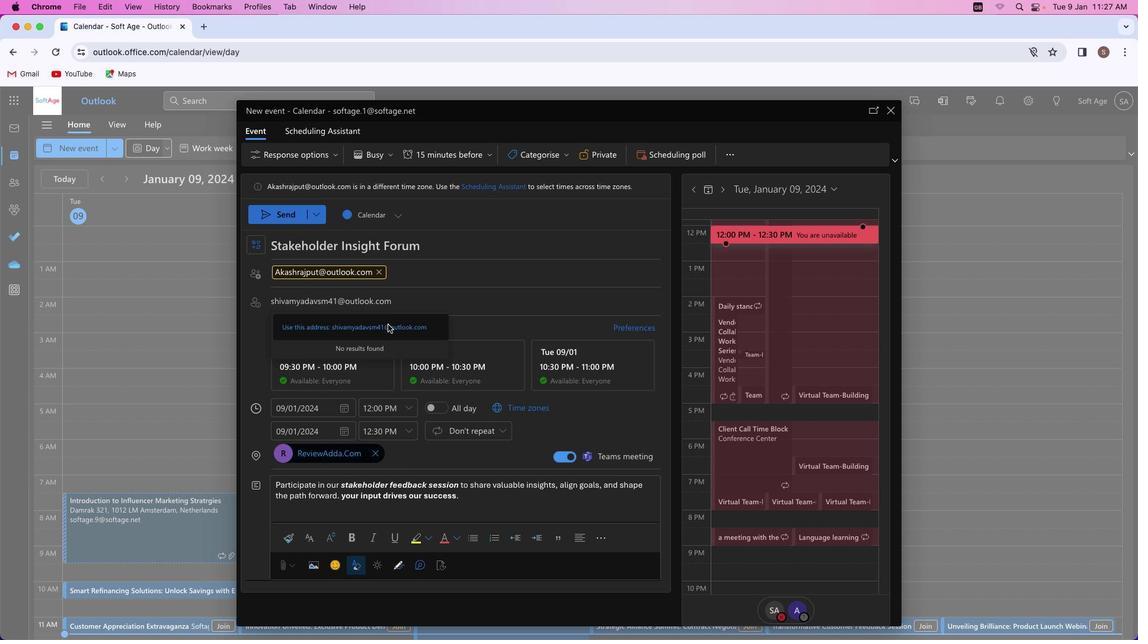 
Action: Mouse pressed left at (387, 324)
Screenshot: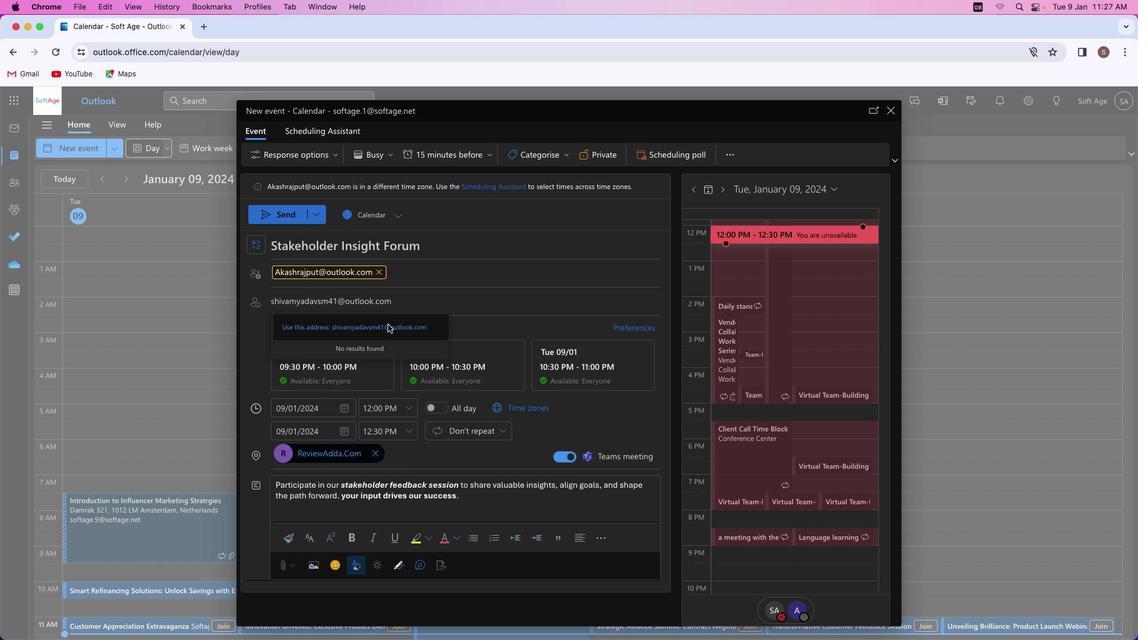 
Action: Mouse moved to (277, 222)
Screenshot: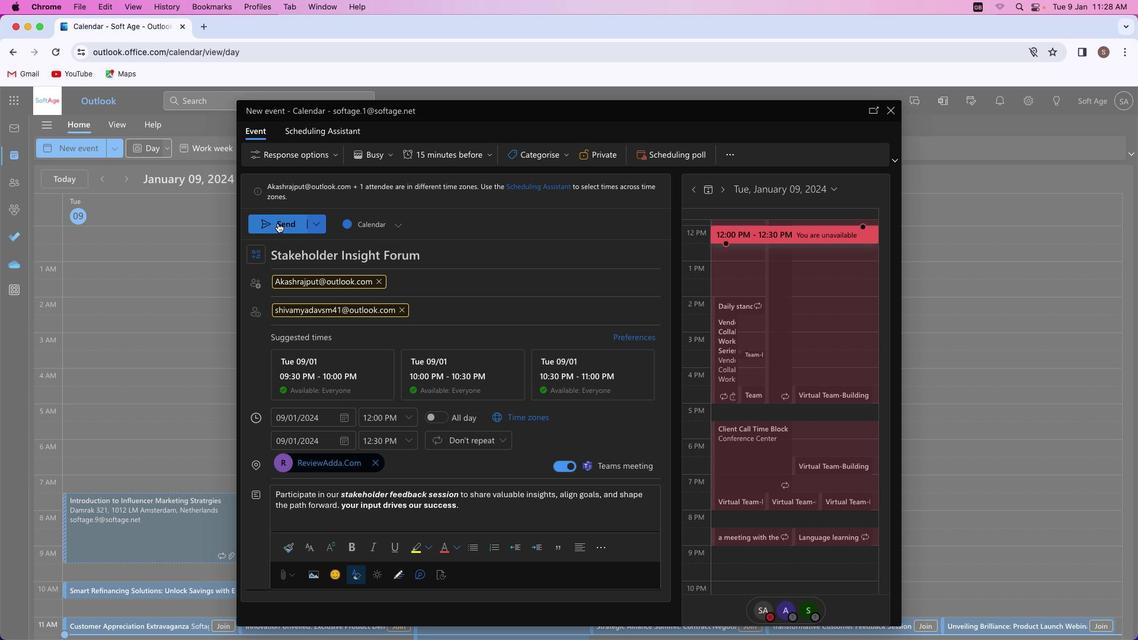 
Action: Mouse pressed left at (277, 222)
Screenshot: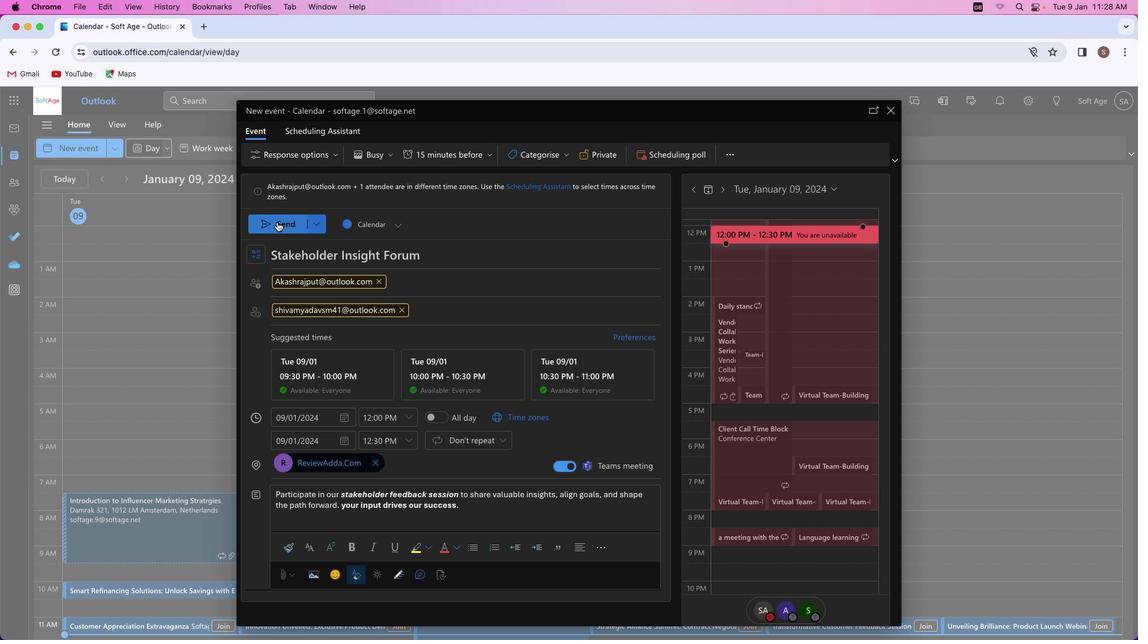 
Action: Mouse moved to (662, 409)
Screenshot: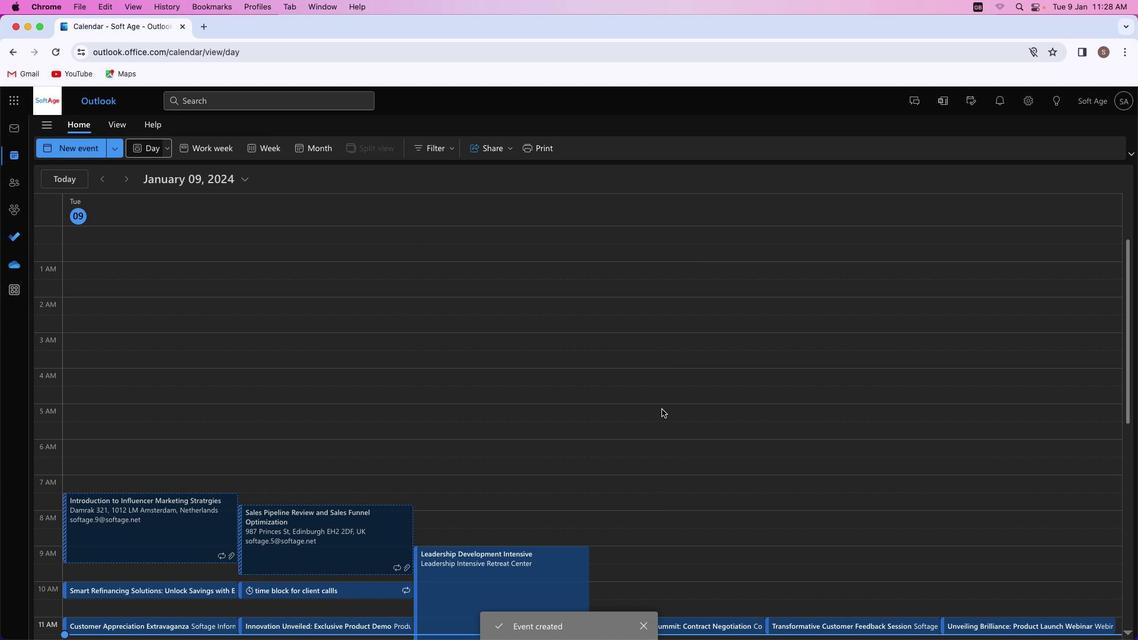 
